 Task: Add the task  Integrate website with a new web analytics platform to the section Dev Environment Setup Sprint in the project AquaVue and add a Due Date to the respective task as 2023/10/09
Action: Mouse moved to (56, 259)
Screenshot: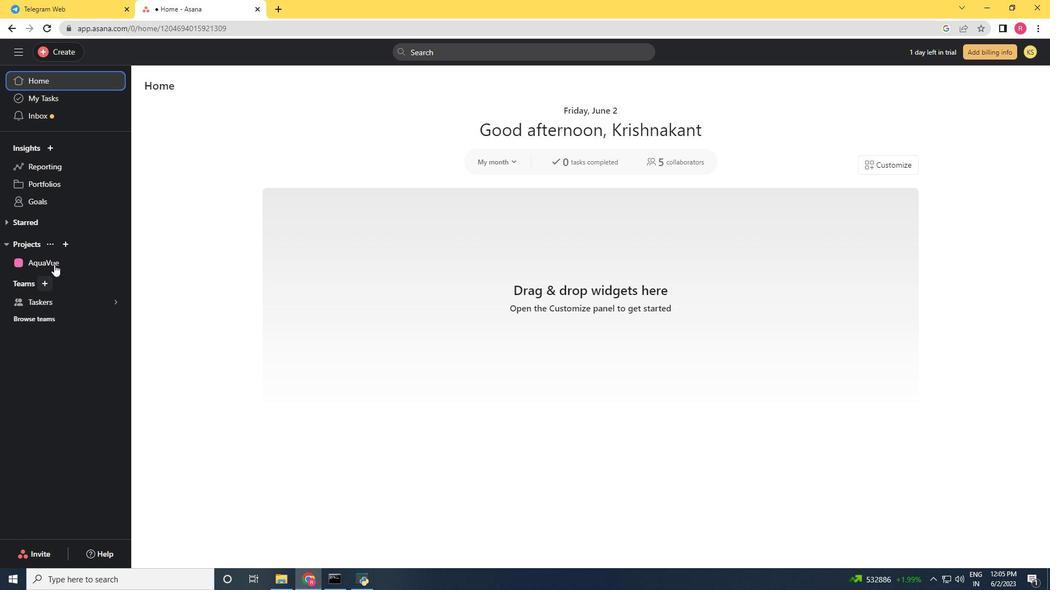 
Action: Mouse pressed left at (56, 259)
Screenshot: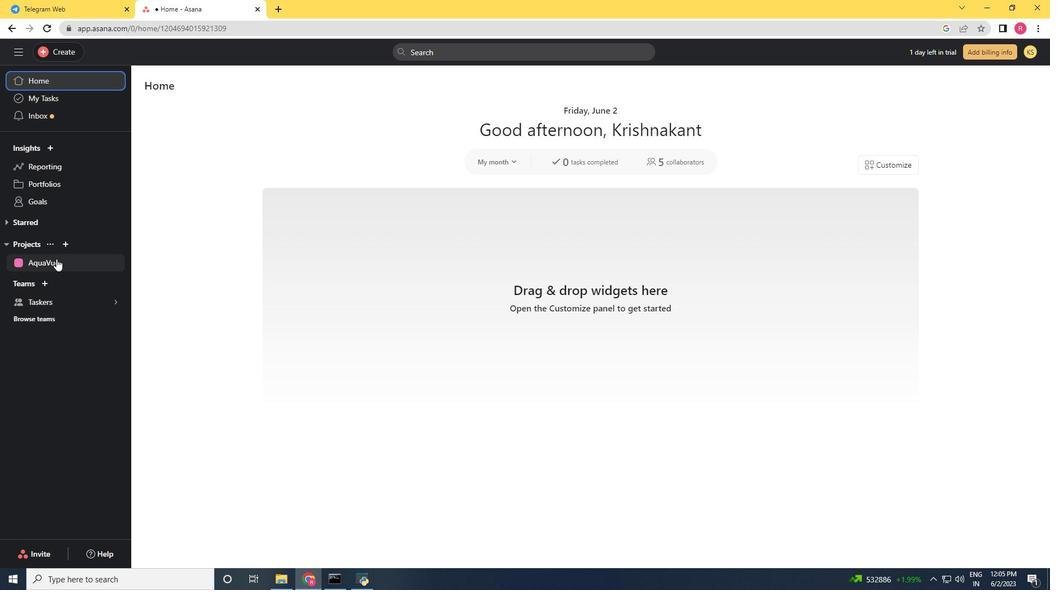 
Action: Mouse moved to (714, 239)
Screenshot: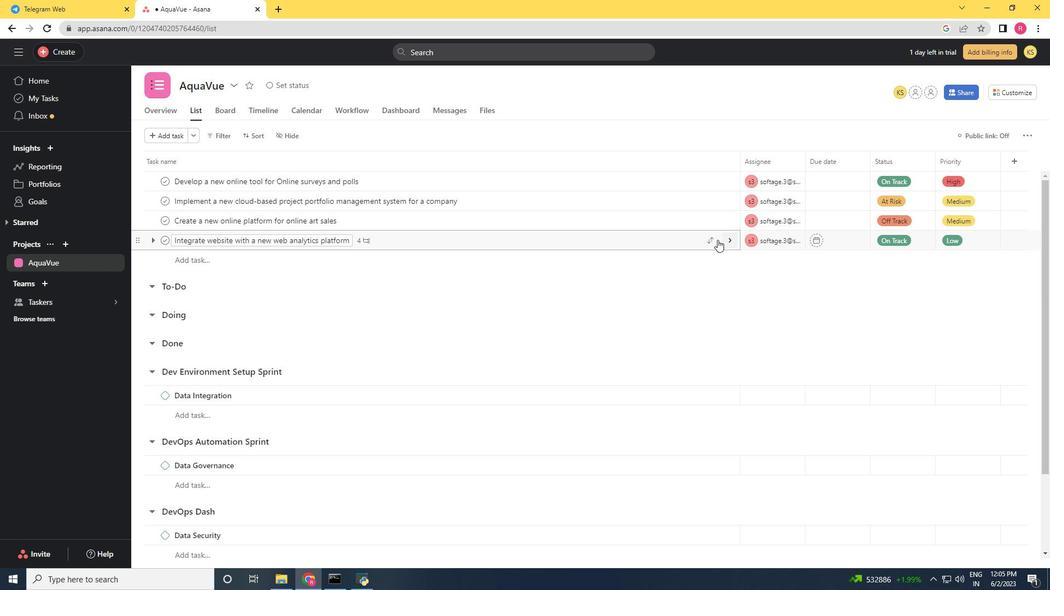 
Action: Mouse pressed left at (714, 239)
Screenshot: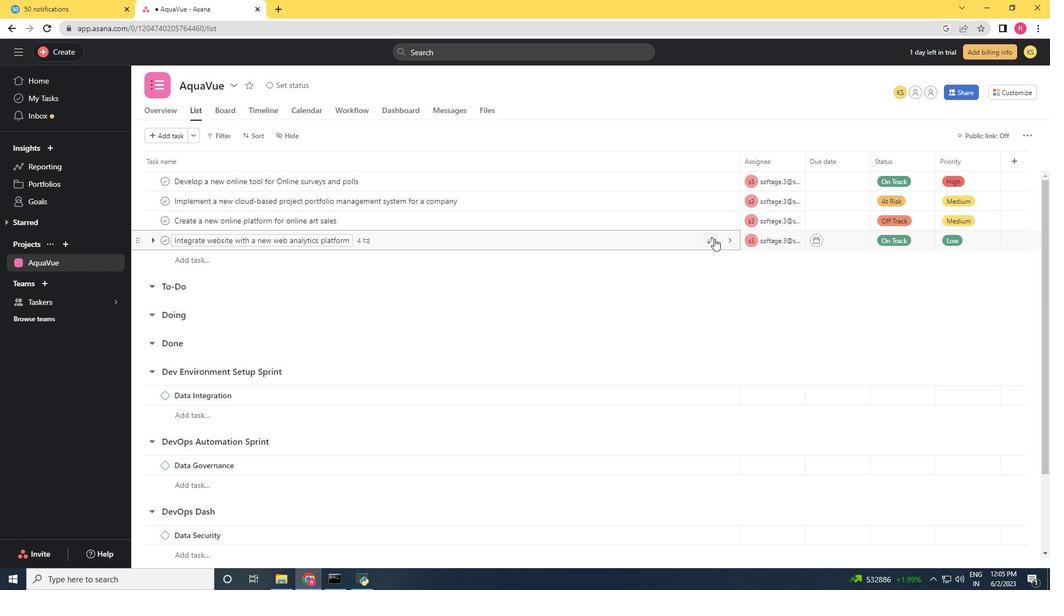 
Action: Mouse moved to (652, 361)
Screenshot: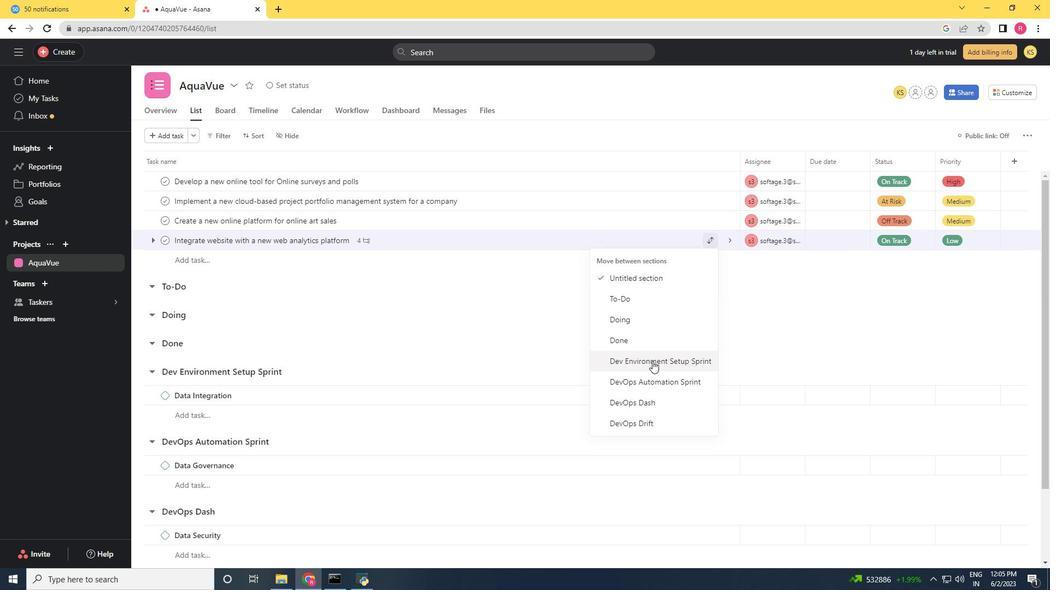 
Action: Mouse pressed left at (652, 361)
Screenshot: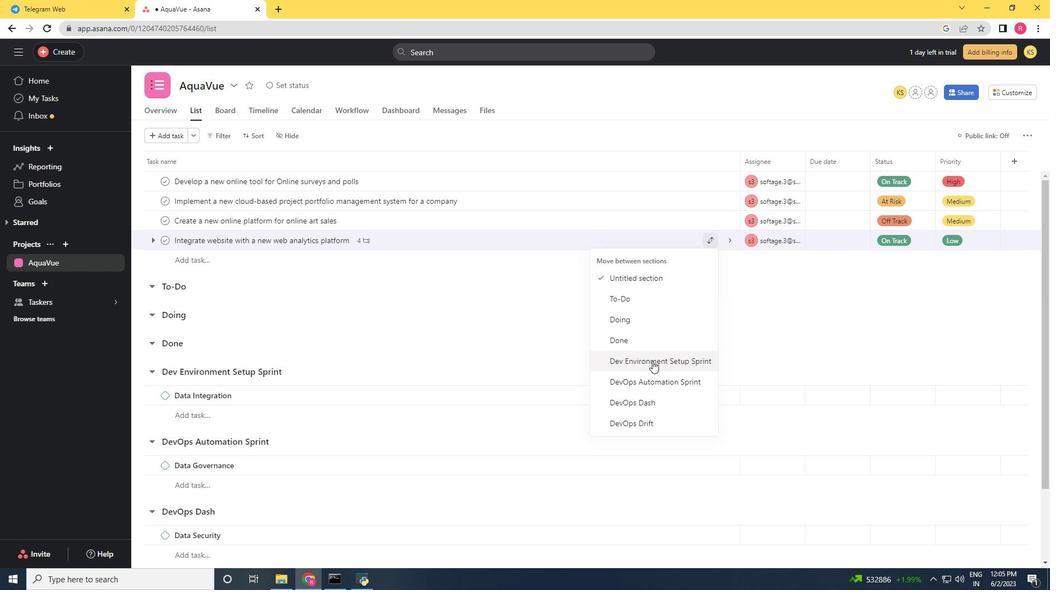 
Action: Mouse moved to (460, 373)
Screenshot: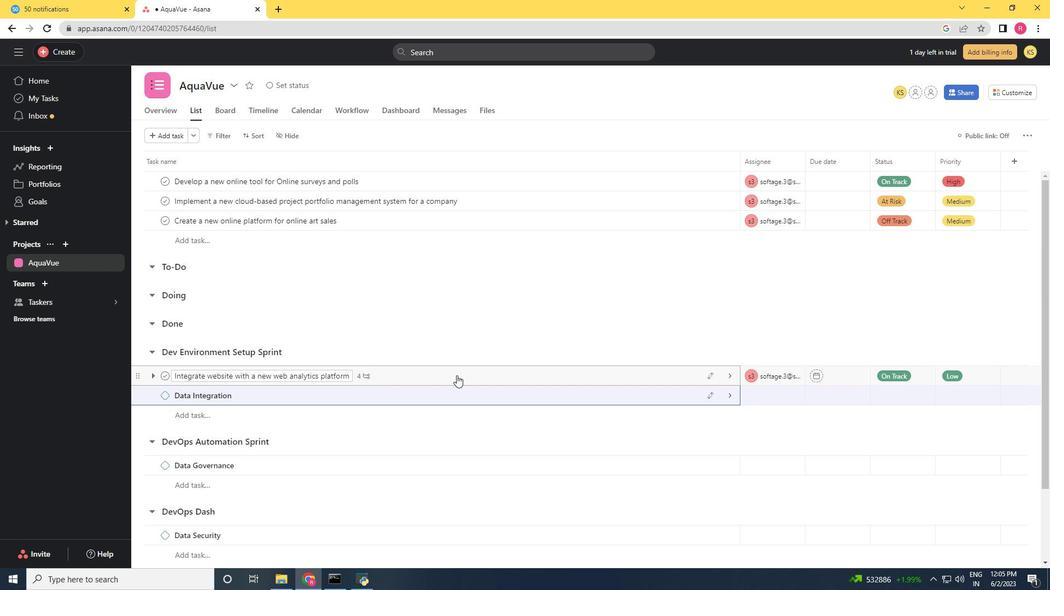 
Action: Mouse pressed left at (460, 373)
Screenshot: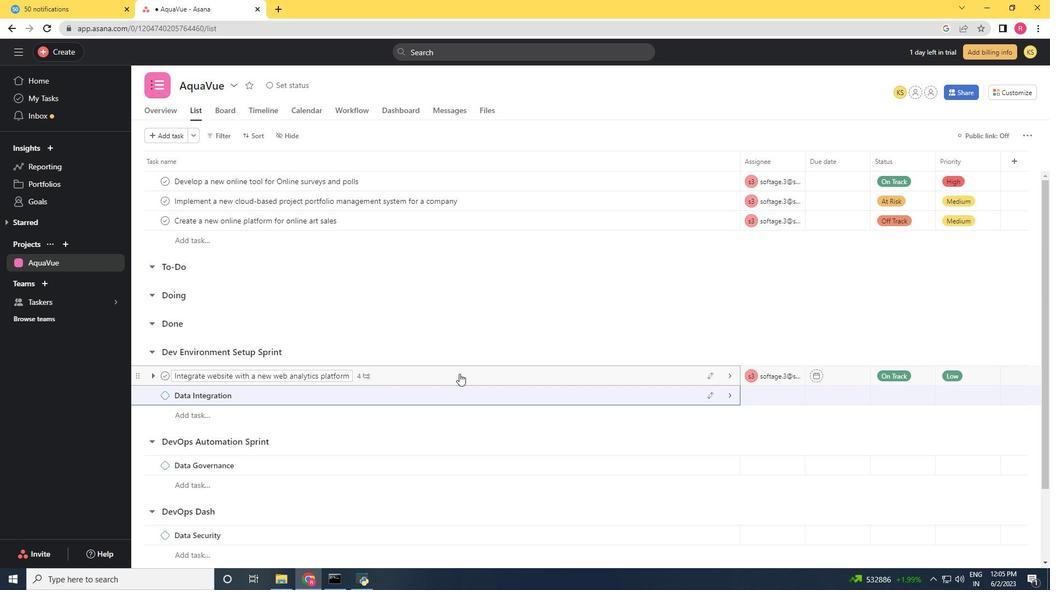 
Action: Mouse moved to (787, 225)
Screenshot: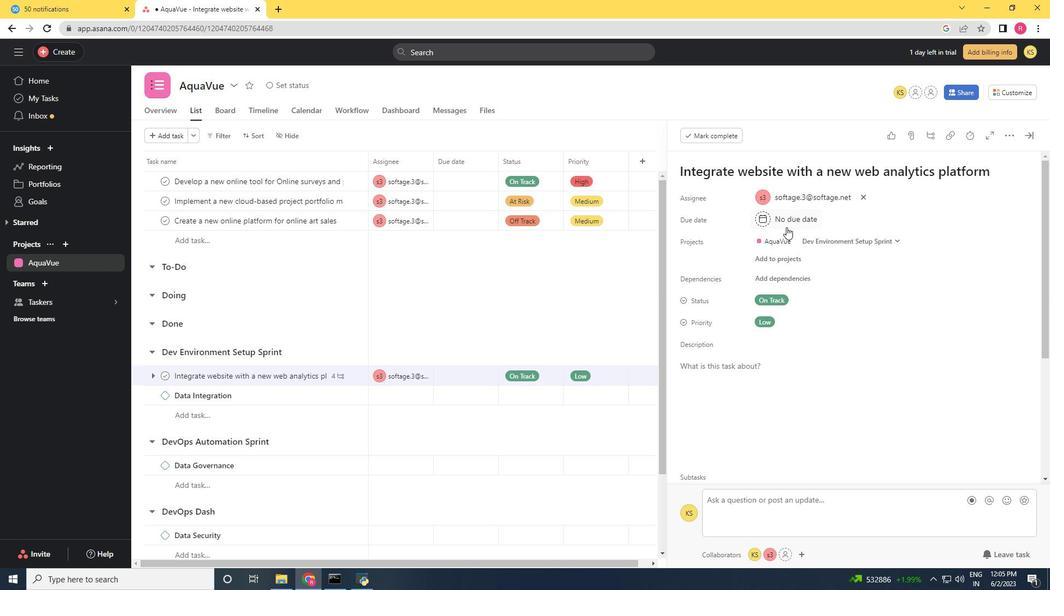 
Action: Mouse pressed left at (787, 225)
Screenshot: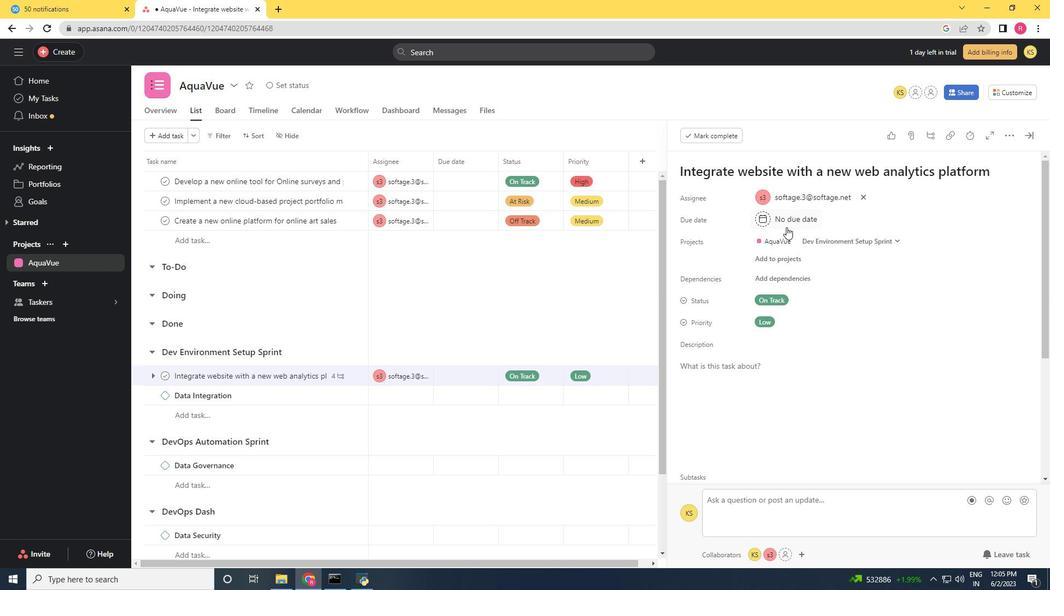 
Action: Mouse moved to (886, 273)
Screenshot: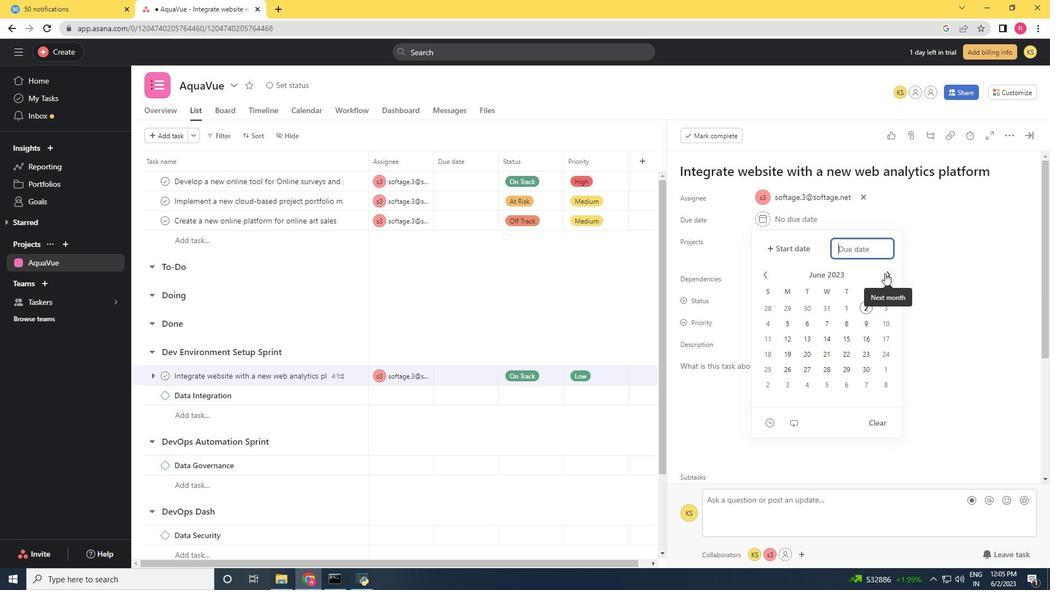 
Action: Mouse pressed left at (886, 273)
Screenshot: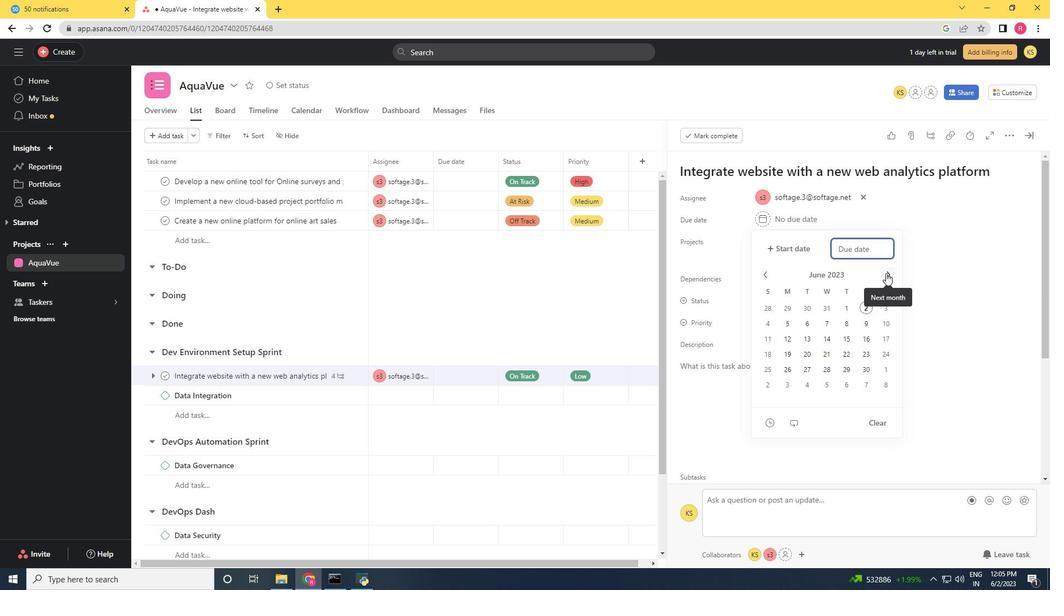 
Action: Mouse pressed left at (886, 273)
Screenshot: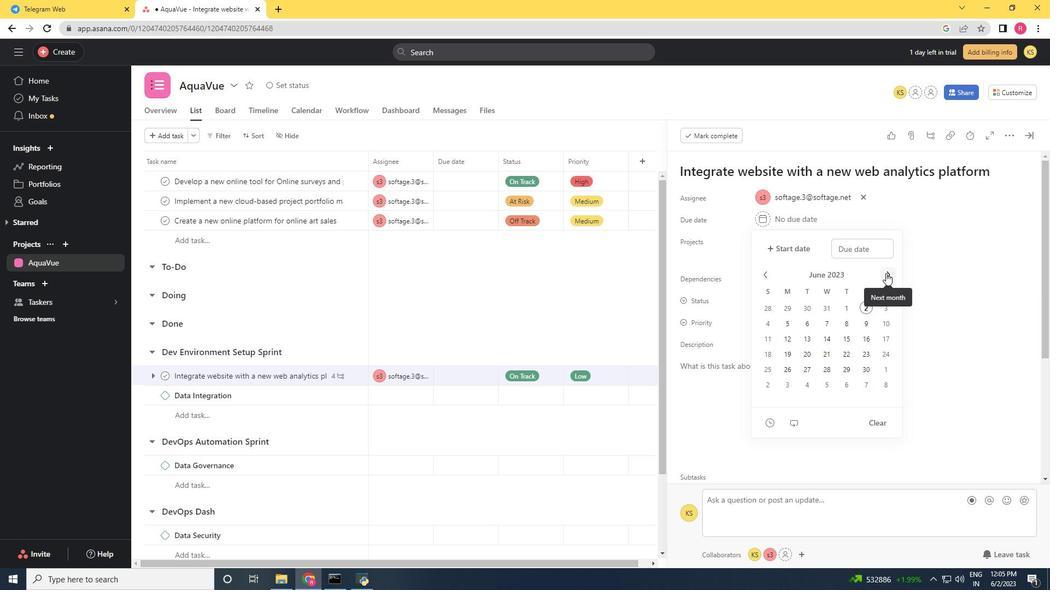 
Action: Mouse pressed left at (886, 273)
Screenshot: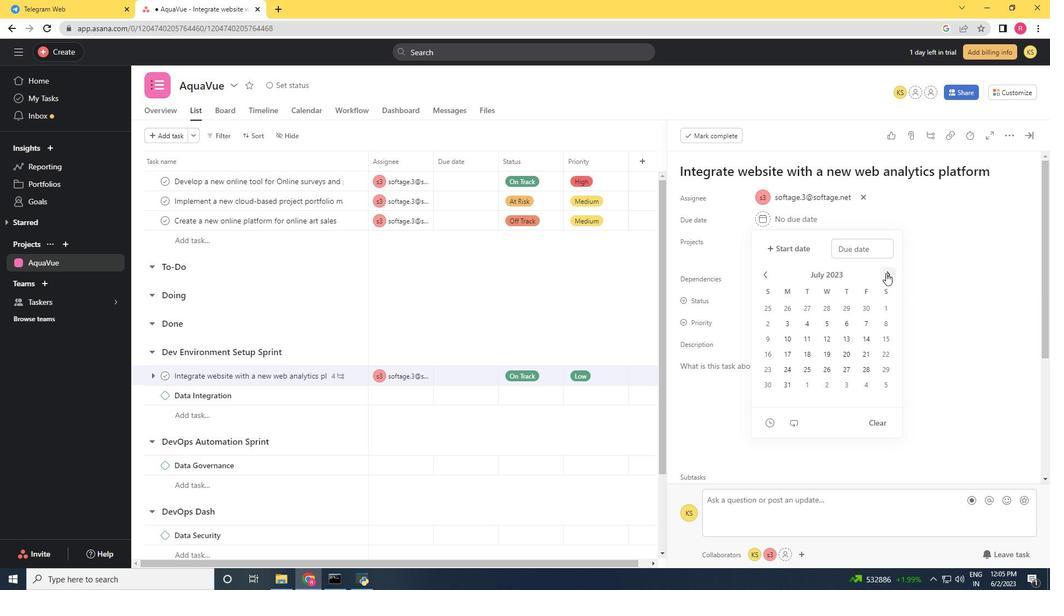 
Action: Mouse moved to (886, 273)
Screenshot: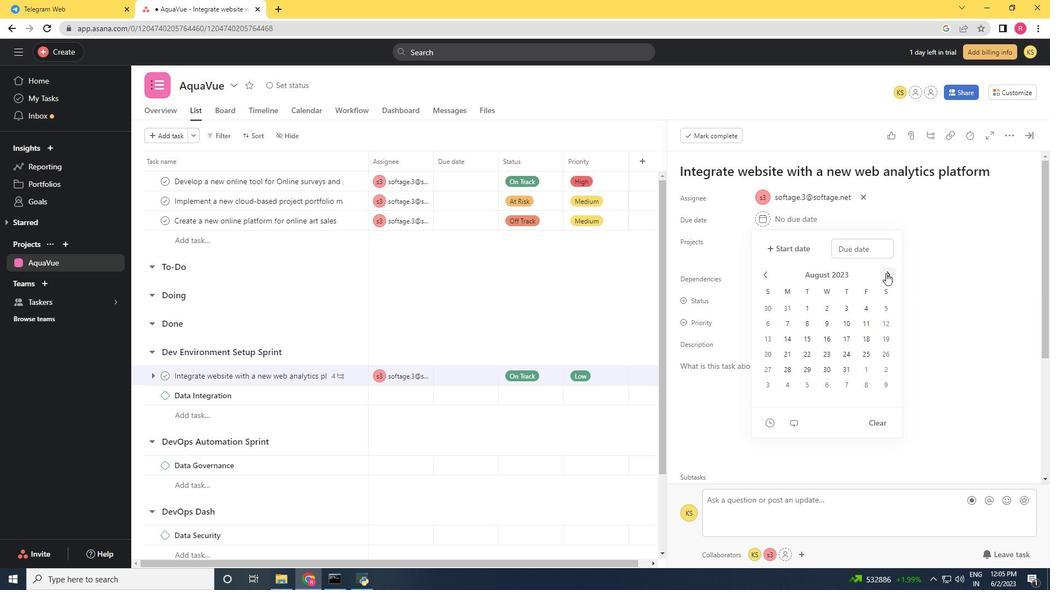 
Action: Mouse pressed left at (886, 273)
Screenshot: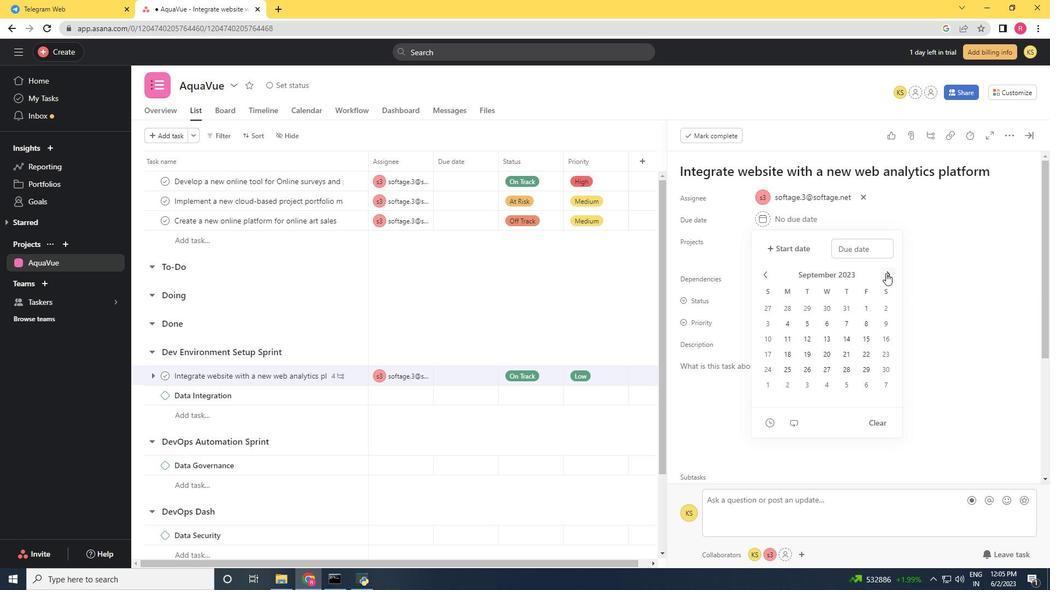 
Action: Mouse pressed left at (886, 273)
Screenshot: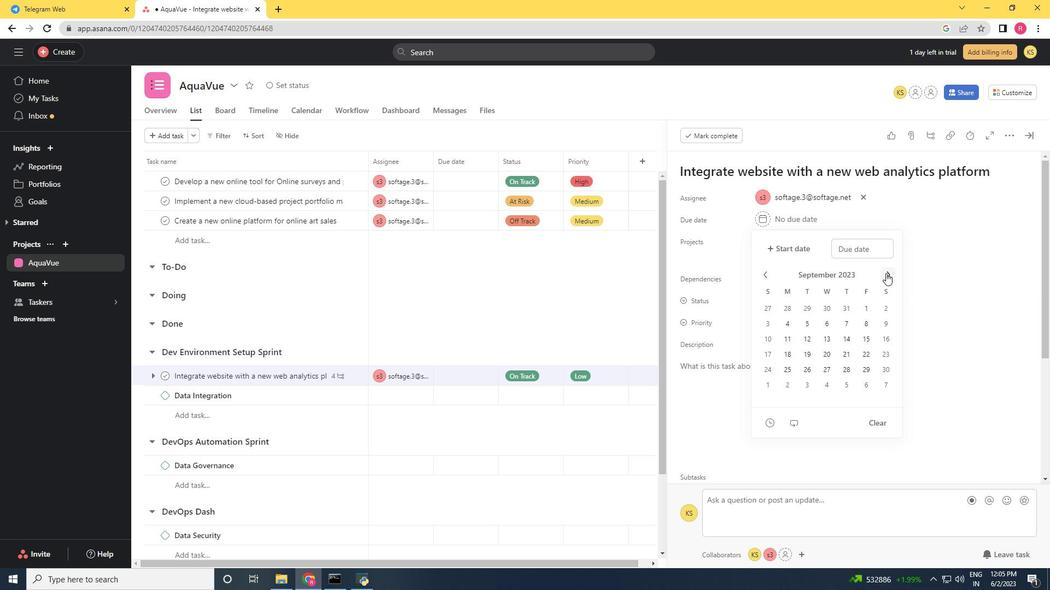
Action: Mouse moved to (770, 275)
Screenshot: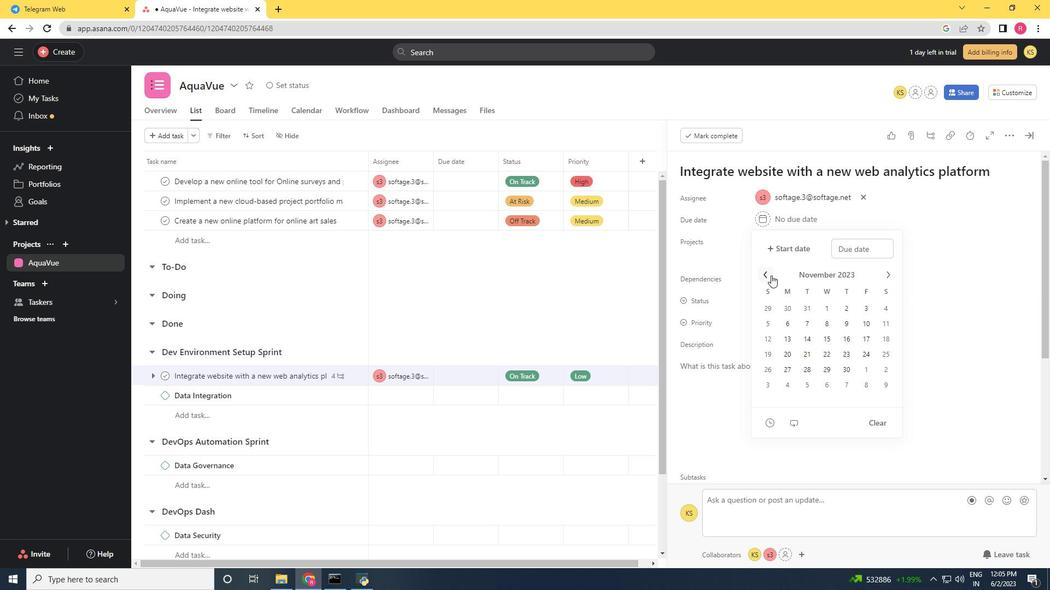 
Action: Mouse pressed left at (770, 275)
Screenshot: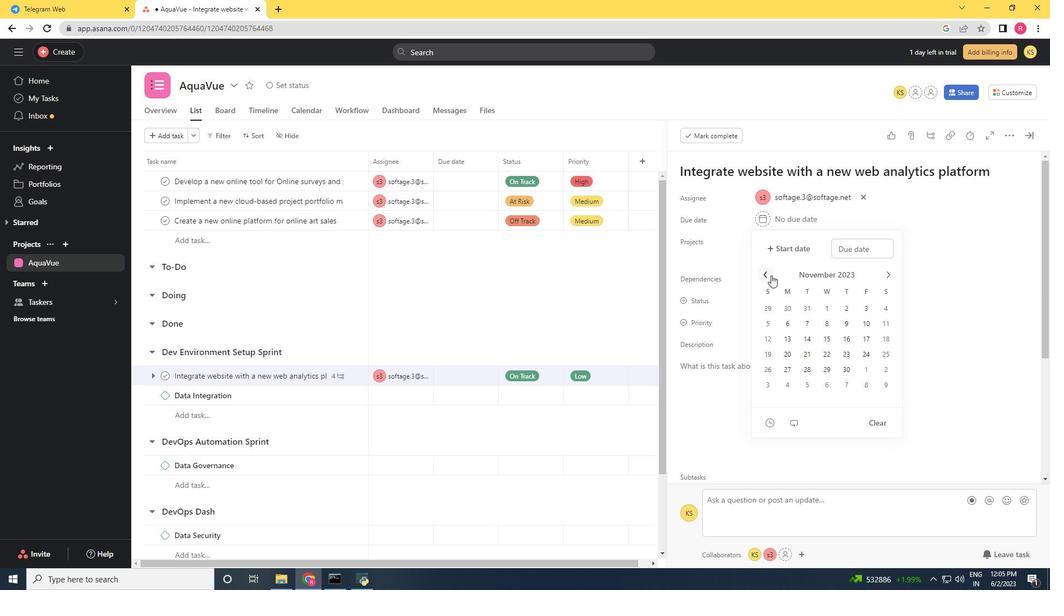 
Action: Mouse moved to (784, 322)
Screenshot: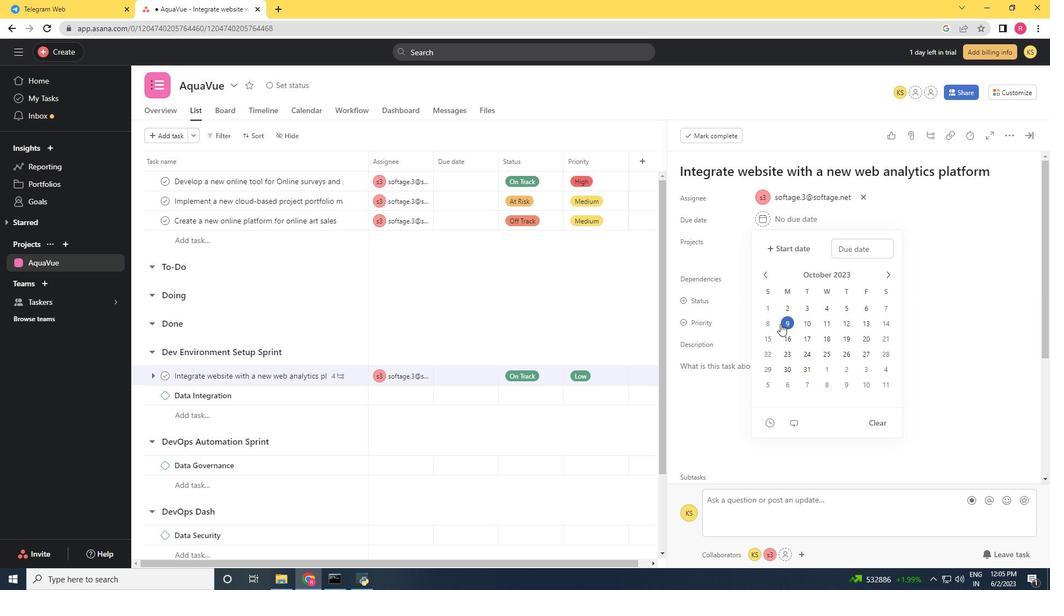 
Action: Mouse pressed left at (784, 322)
Screenshot: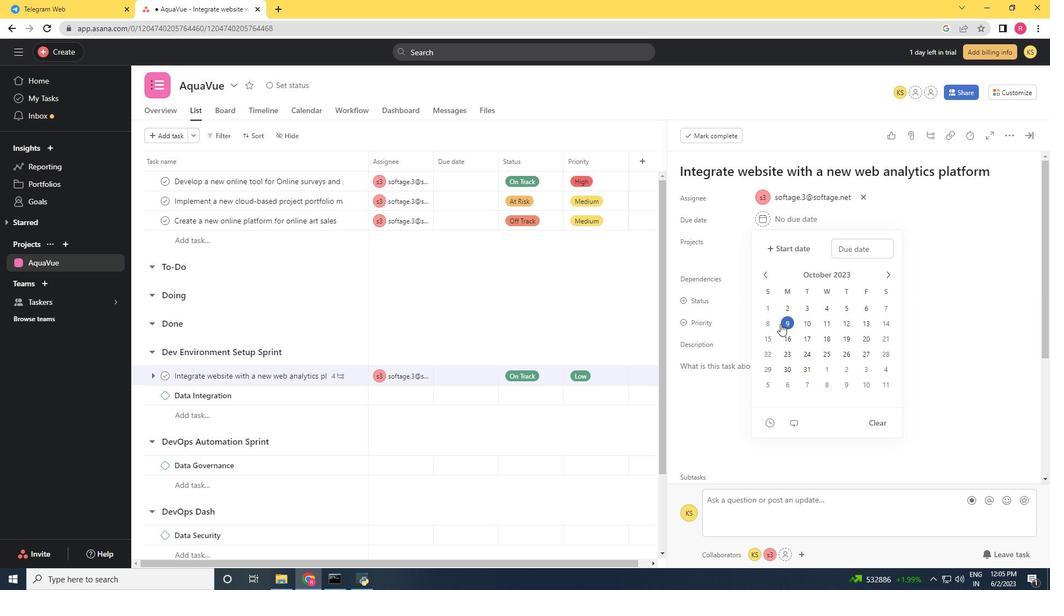
Action: Mouse moved to (953, 325)
Screenshot: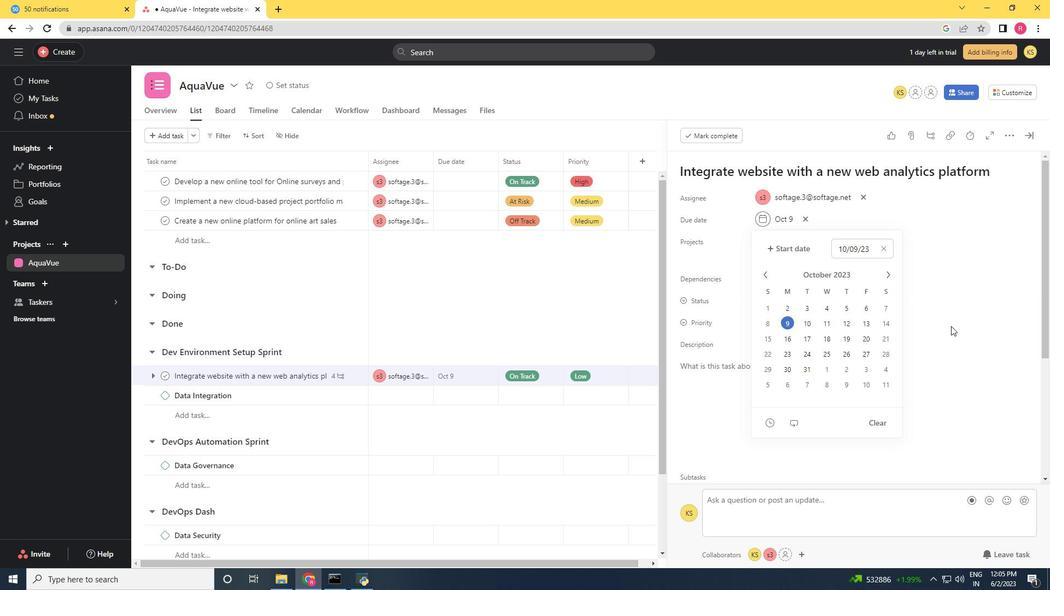 
Action: Mouse pressed left at (953, 325)
Screenshot: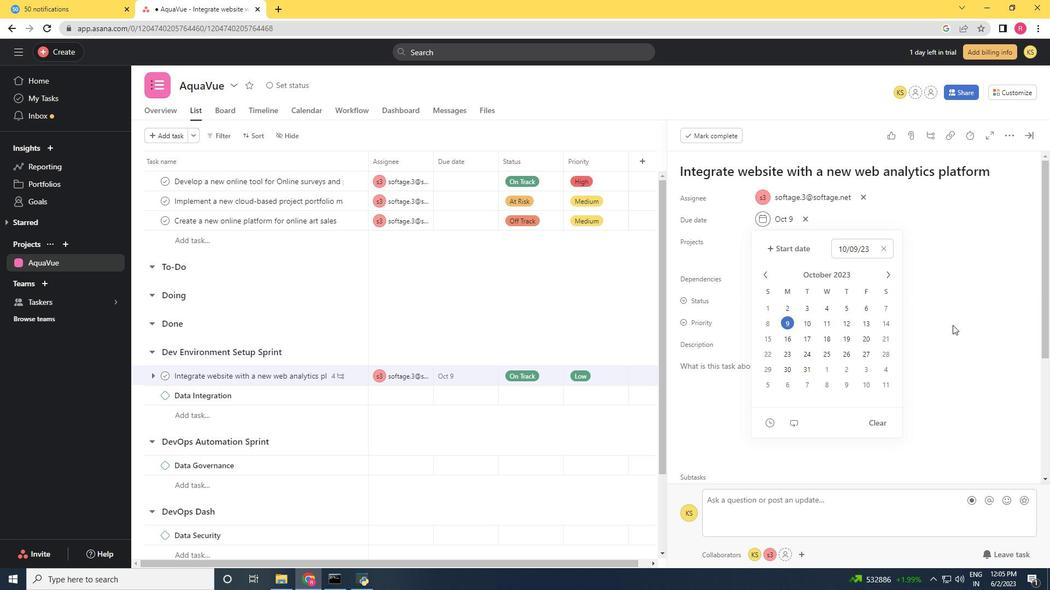 
Action: Mouse moved to (1030, 138)
Screenshot: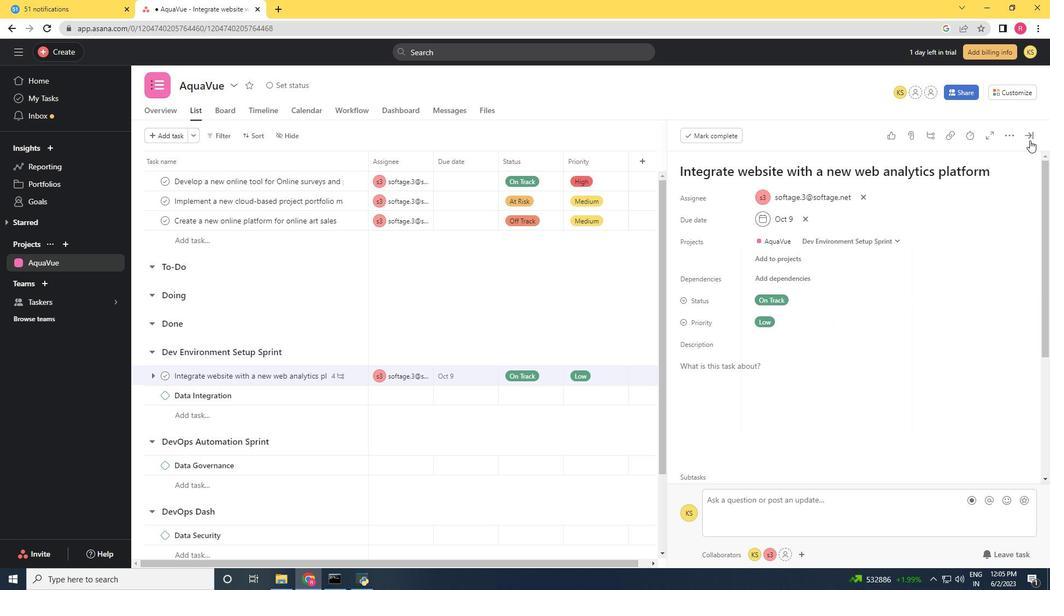 
Action: Mouse pressed left at (1030, 138)
Screenshot: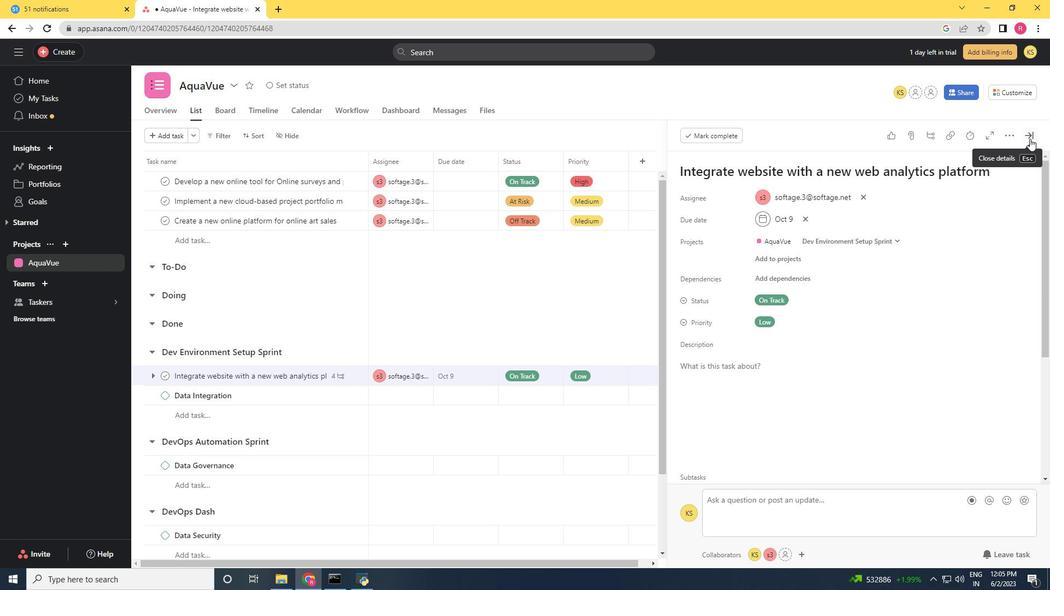 
Action: Mouse moved to (308, 339)
Screenshot: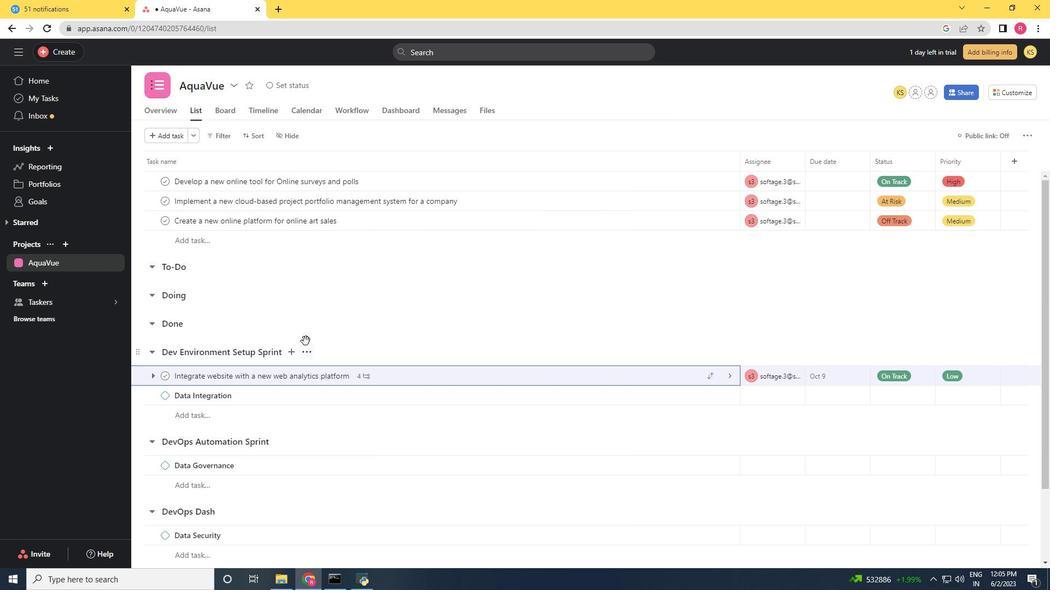 
